 Task: Change the deinterlace mode to Mean.
Action: Mouse moved to (69, 11)
Screenshot: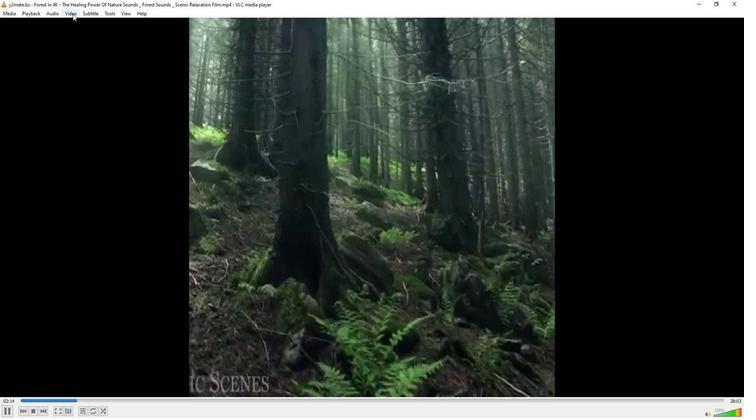
Action: Mouse pressed left at (69, 11)
Screenshot: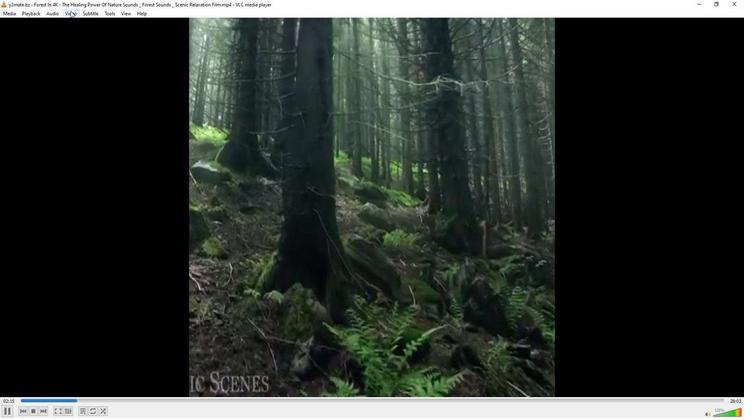 
Action: Mouse moved to (143, 132)
Screenshot: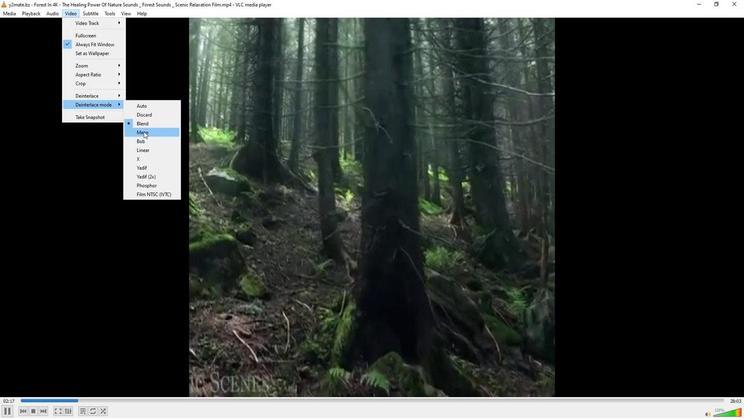 
Action: Mouse pressed left at (143, 132)
Screenshot: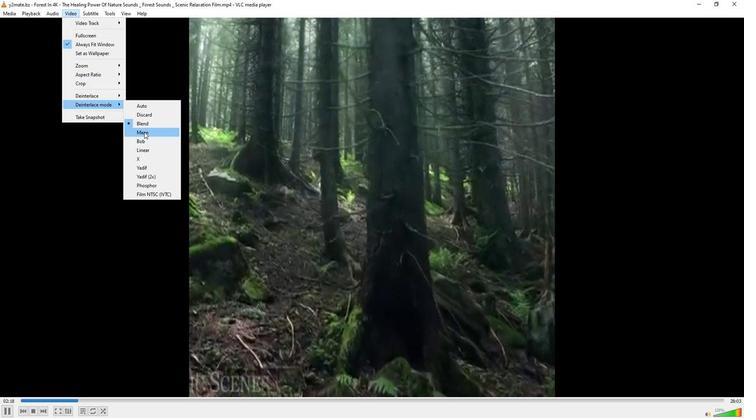 
Action: Mouse moved to (142, 134)
Screenshot: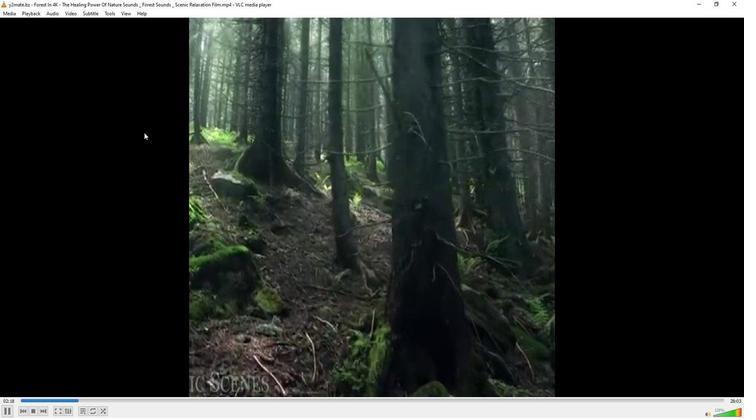
